 Task: Set "Default preset setting used" for "H.264/MPEG-4 Part 10/AVC encoder (x264 10-bit)" to slow.
Action: Mouse moved to (113, 11)
Screenshot: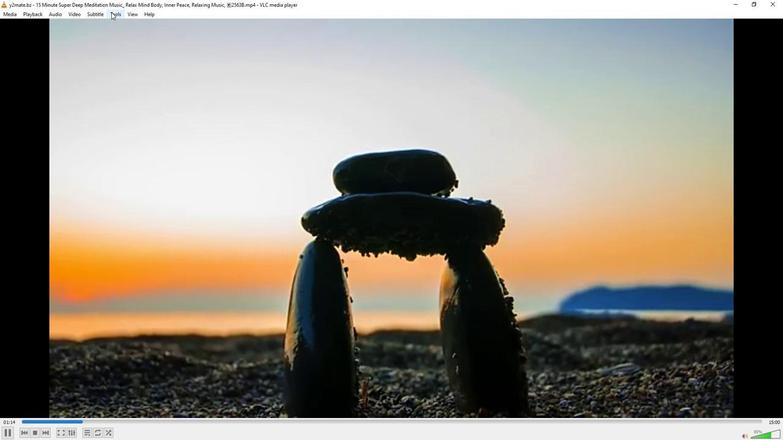 
Action: Mouse pressed left at (113, 11)
Screenshot: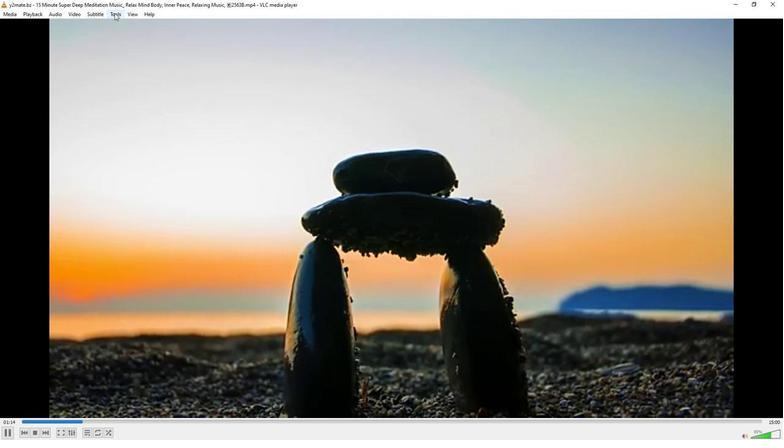 
Action: Mouse moved to (129, 110)
Screenshot: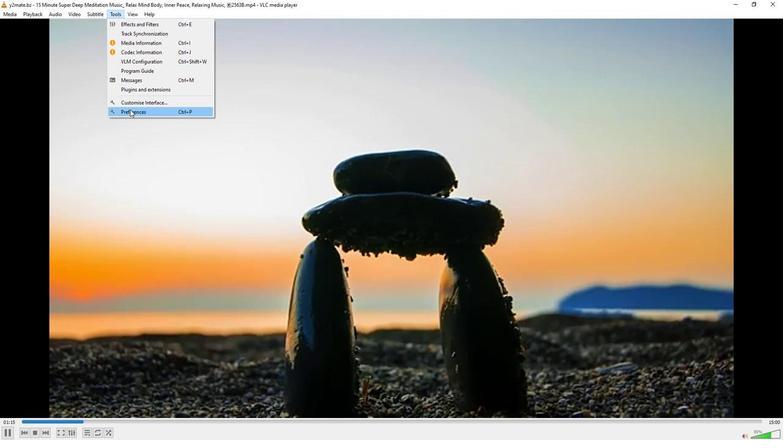 
Action: Mouse pressed left at (129, 110)
Screenshot: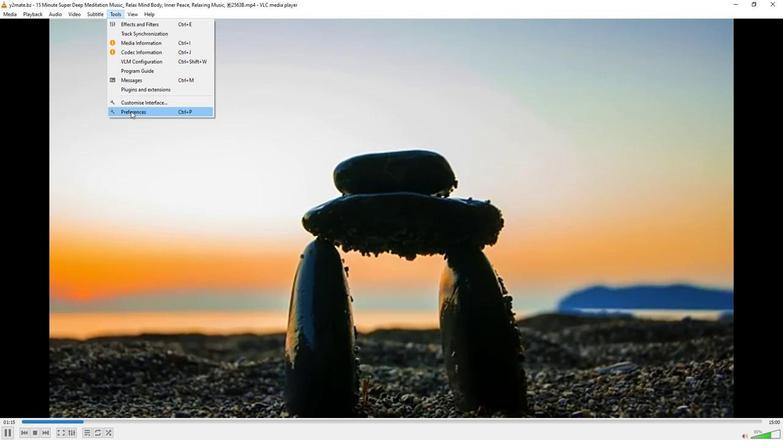 
Action: Mouse moved to (259, 361)
Screenshot: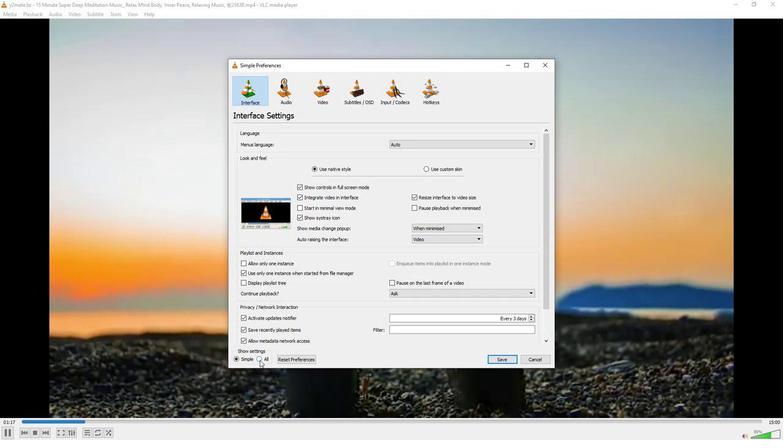 
Action: Mouse pressed left at (259, 361)
Screenshot: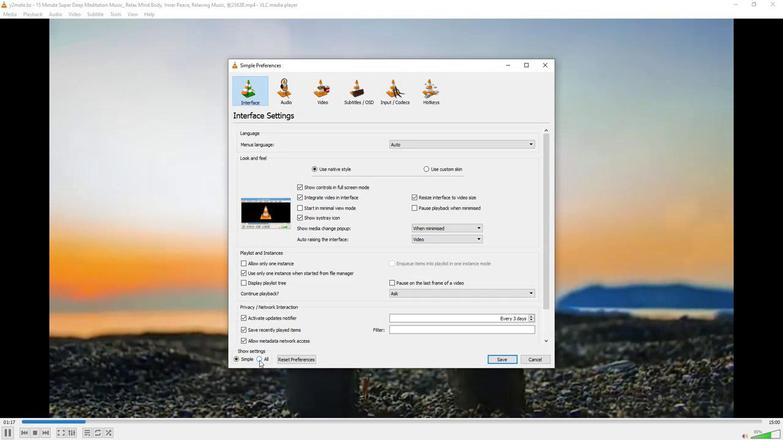 
Action: Mouse moved to (246, 274)
Screenshot: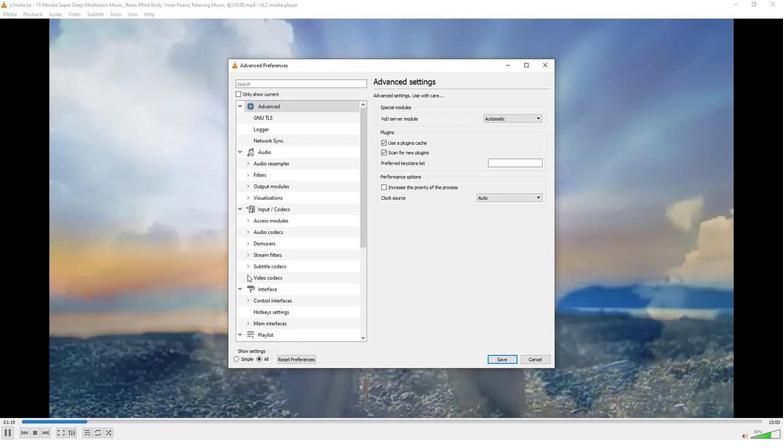 
Action: Mouse pressed left at (246, 274)
Screenshot: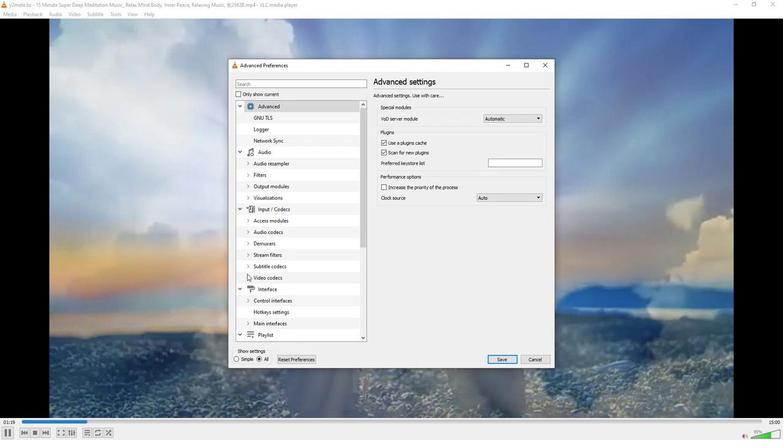 
Action: Mouse moved to (251, 284)
Screenshot: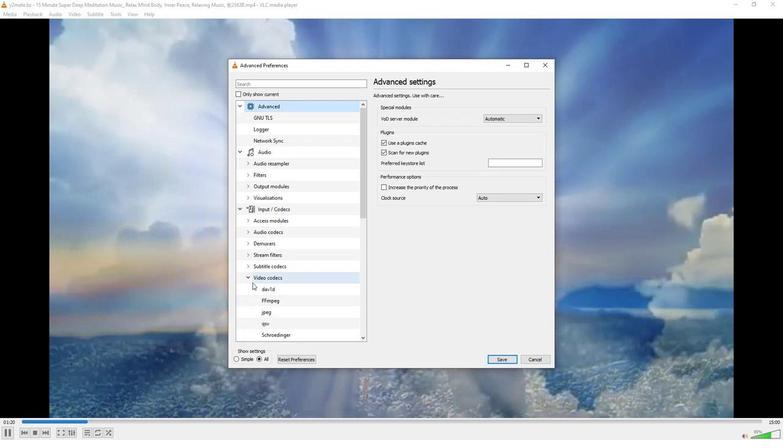 
Action: Mouse scrolled (251, 283) with delta (0, 0)
Screenshot: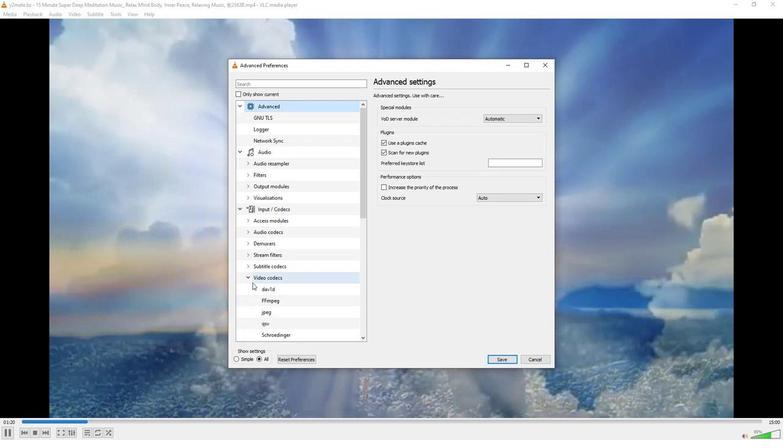
Action: Mouse moved to (252, 285)
Screenshot: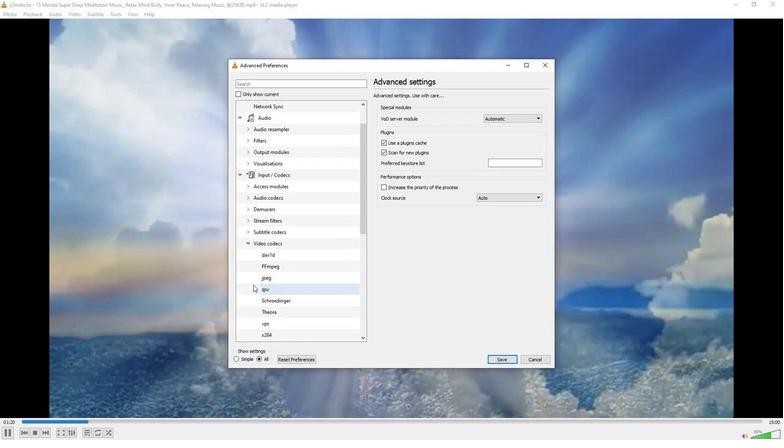 
Action: Mouse scrolled (252, 285) with delta (0, 0)
Screenshot: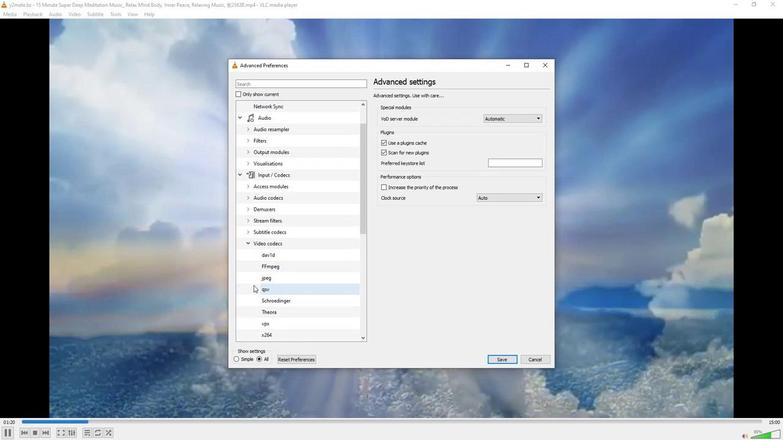 
Action: Mouse moved to (266, 311)
Screenshot: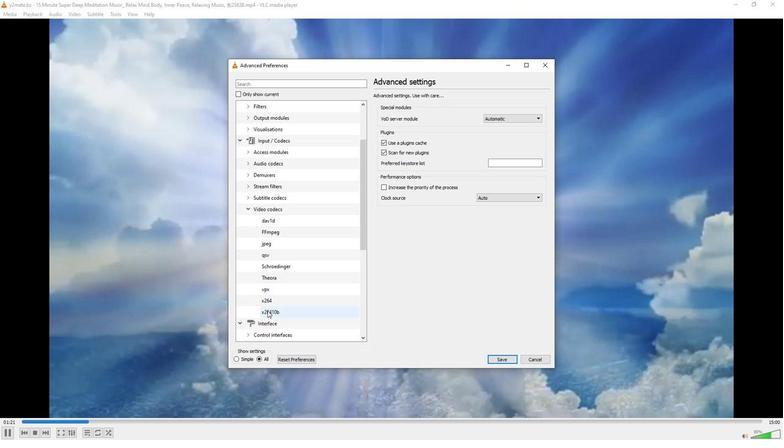 
Action: Mouse pressed left at (266, 311)
Screenshot: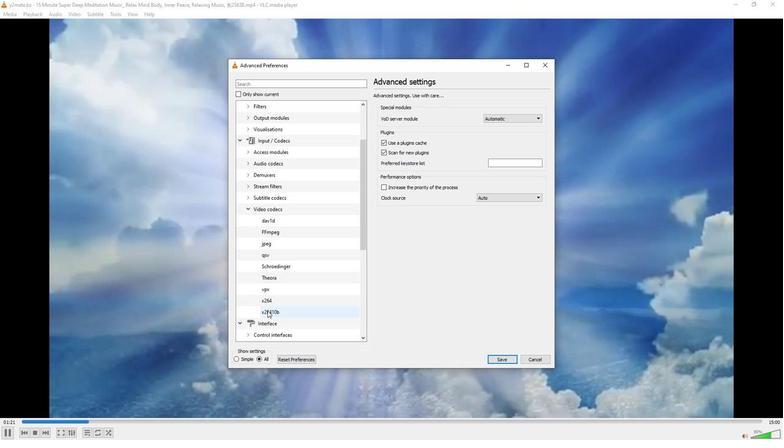 
Action: Mouse moved to (383, 256)
Screenshot: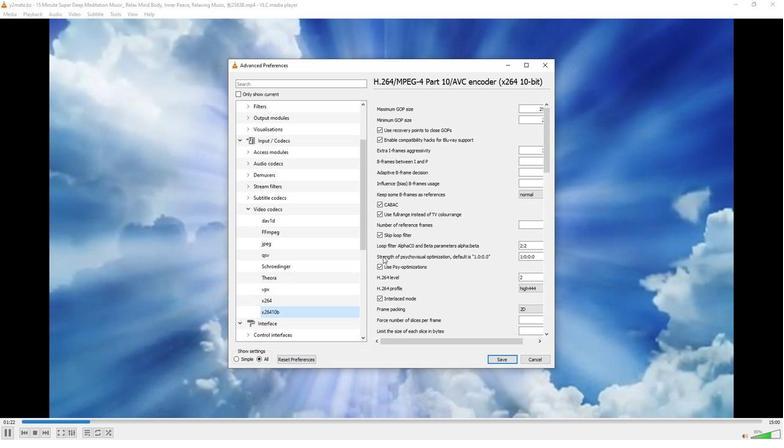 
Action: Mouse scrolled (383, 255) with delta (0, 0)
Screenshot: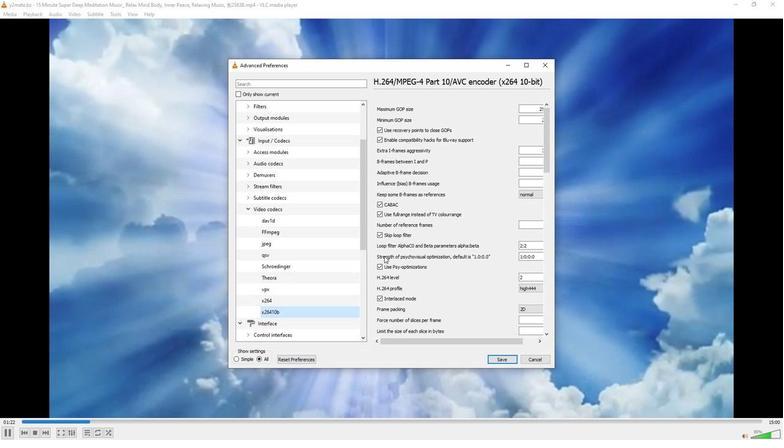 
Action: Mouse scrolled (383, 255) with delta (0, 0)
Screenshot: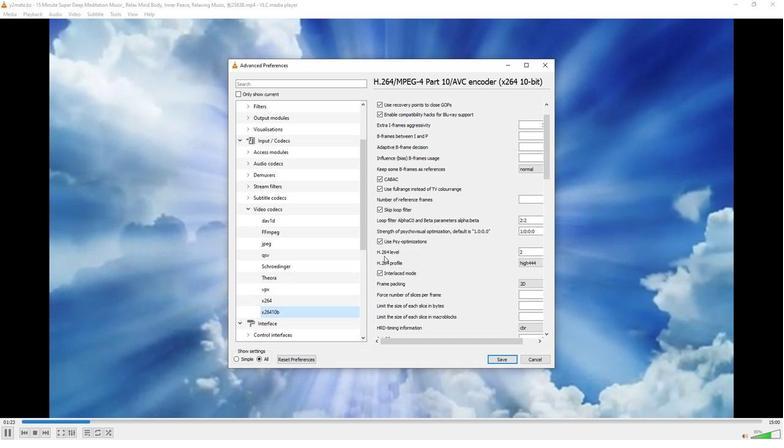 
Action: Mouse moved to (385, 256)
Screenshot: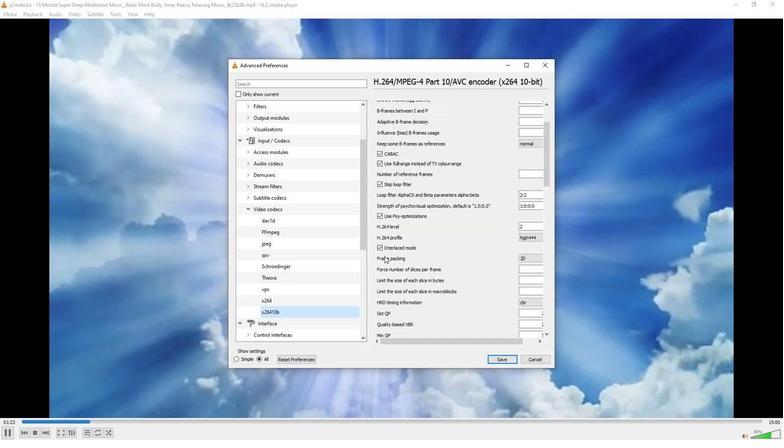 
Action: Mouse scrolled (385, 255) with delta (0, 0)
Screenshot: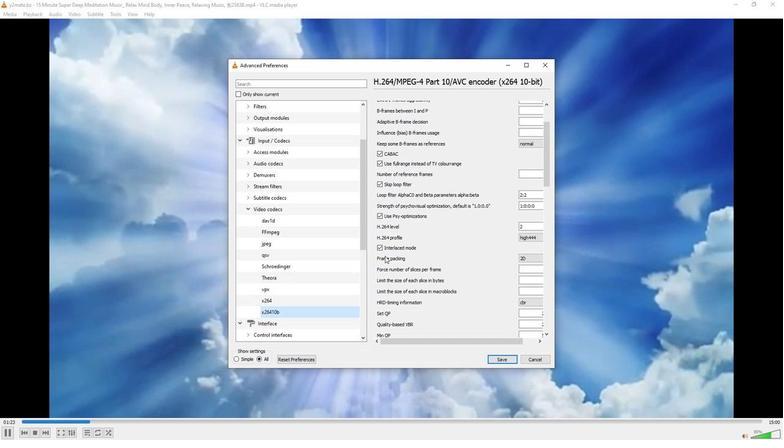 
Action: Mouse scrolled (385, 255) with delta (0, 0)
Screenshot: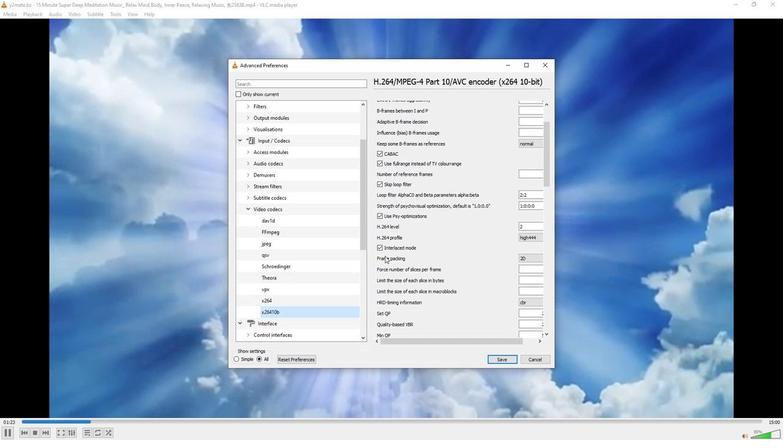 
Action: Mouse scrolled (385, 255) with delta (0, 0)
Screenshot: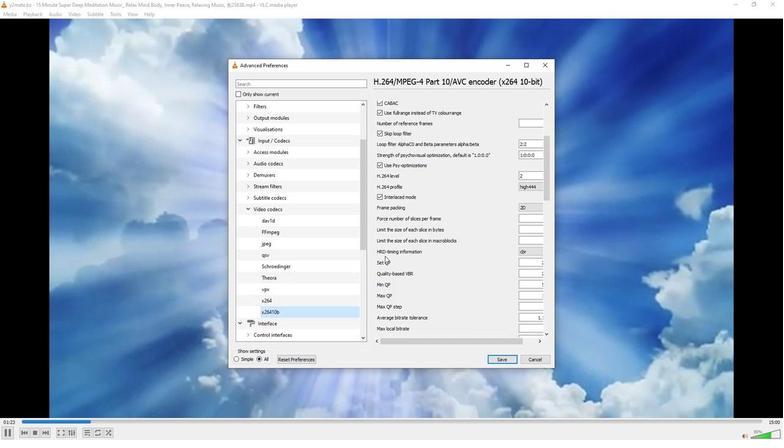 
Action: Mouse scrolled (385, 255) with delta (0, 0)
Screenshot: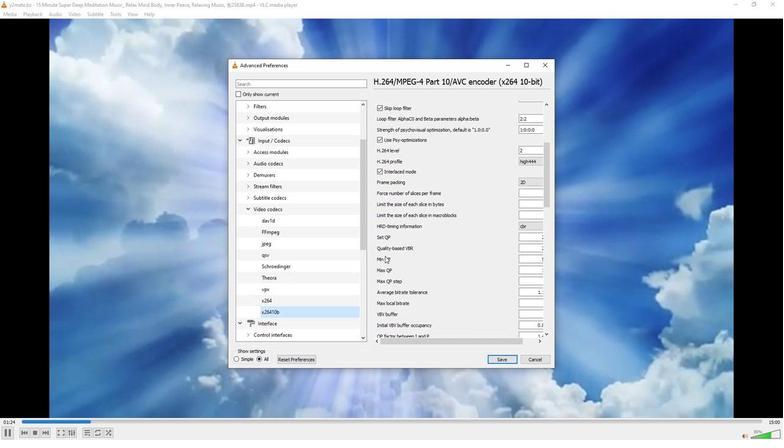 
Action: Mouse scrolled (385, 255) with delta (0, 0)
Screenshot: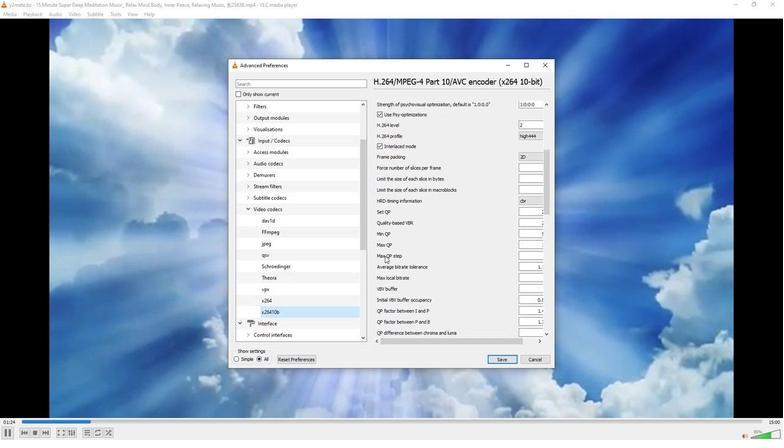 
Action: Mouse scrolled (385, 255) with delta (0, 0)
Screenshot: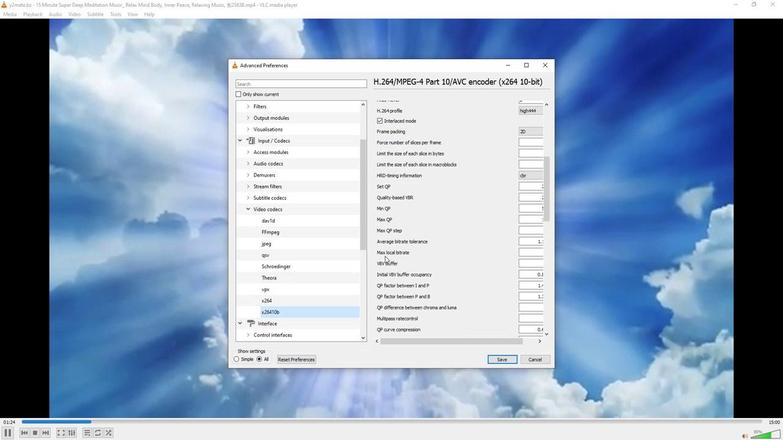 
Action: Mouse scrolled (385, 255) with delta (0, 0)
Screenshot: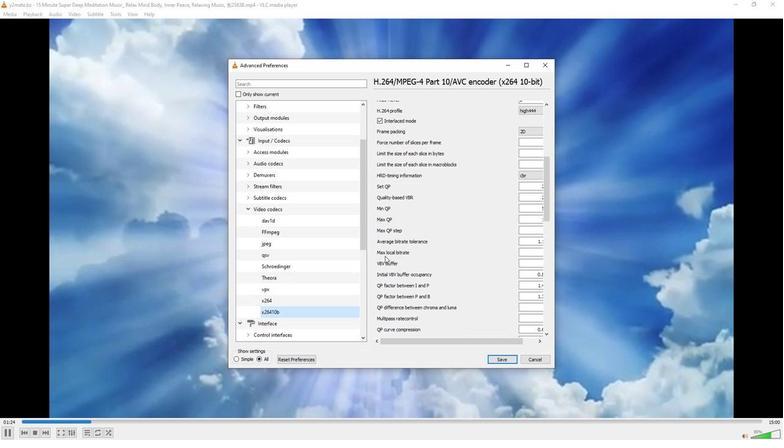 
Action: Mouse scrolled (385, 255) with delta (0, 0)
Screenshot: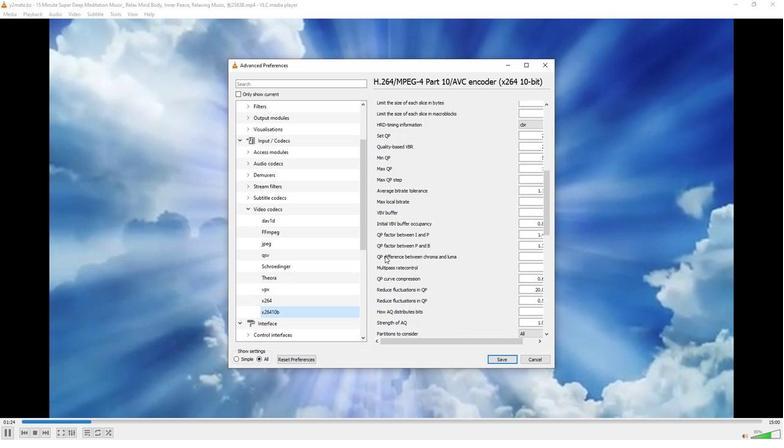 
Action: Mouse scrolled (385, 255) with delta (0, 0)
Screenshot: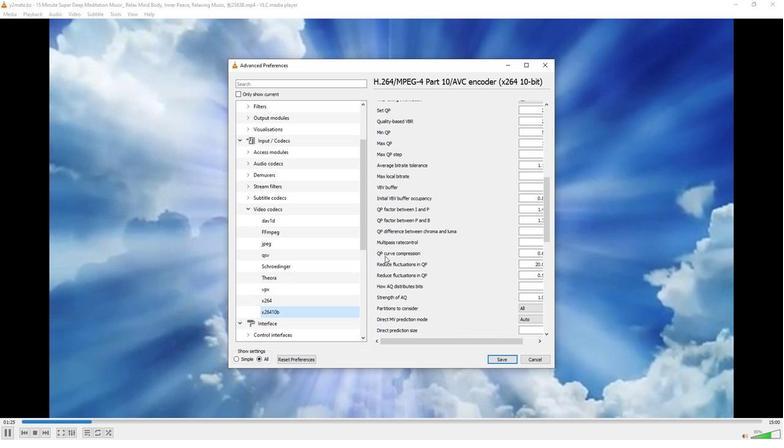 
Action: Mouse scrolled (385, 255) with delta (0, 0)
Screenshot: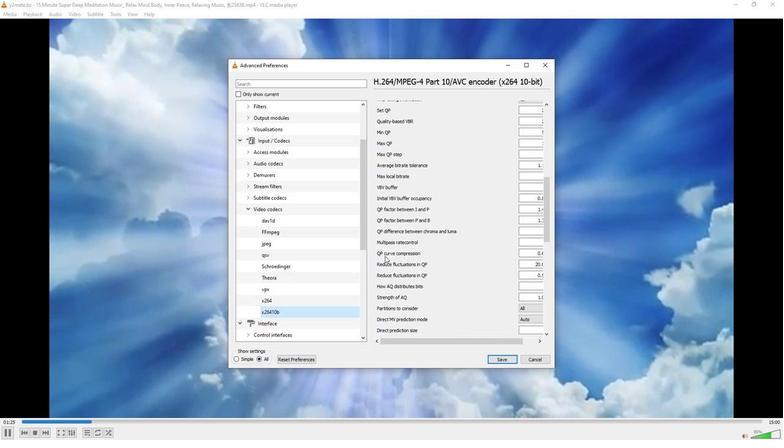 
Action: Mouse scrolled (385, 255) with delta (0, 0)
Screenshot: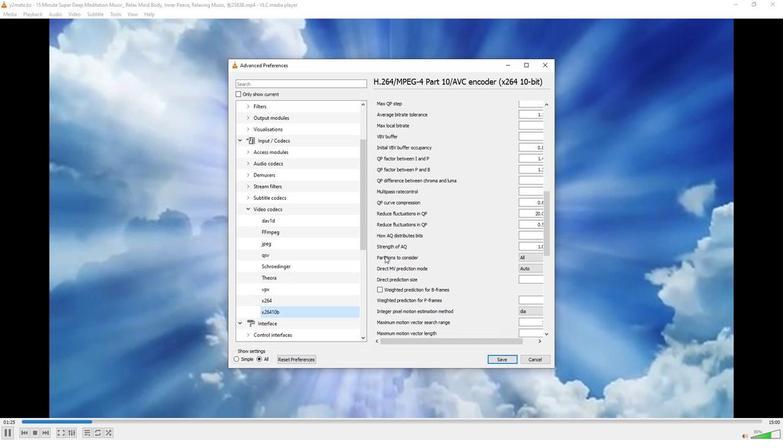 
Action: Mouse scrolled (385, 255) with delta (0, 0)
Screenshot: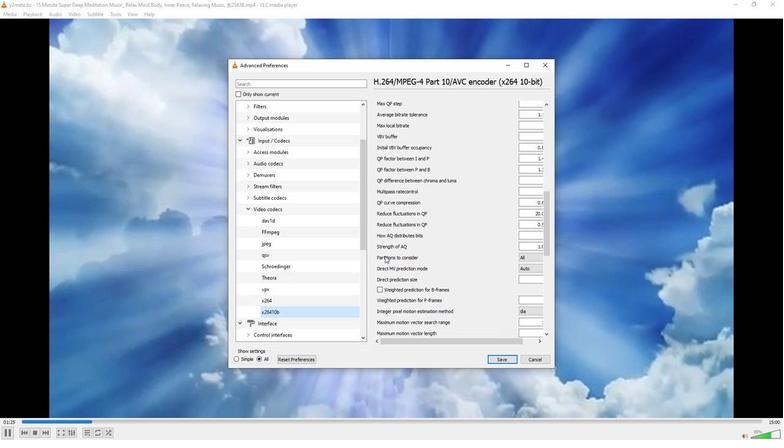 
Action: Mouse scrolled (385, 255) with delta (0, 0)
Screenshot: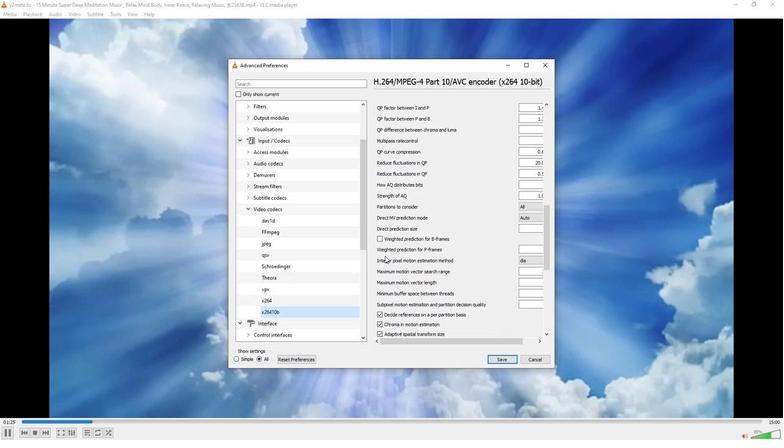 
Action: Mouse scrolled (385, 255) with delta (0, 0)
Screenshot: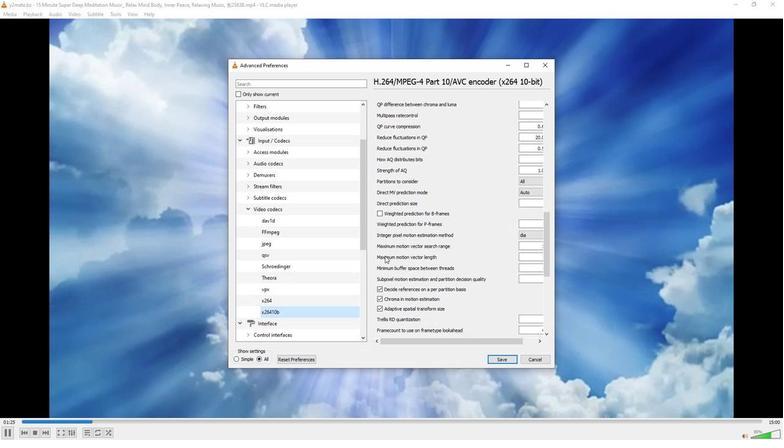 
Action: Mouse scrolled (385, 255) with delta (0, 0)
Screenshot: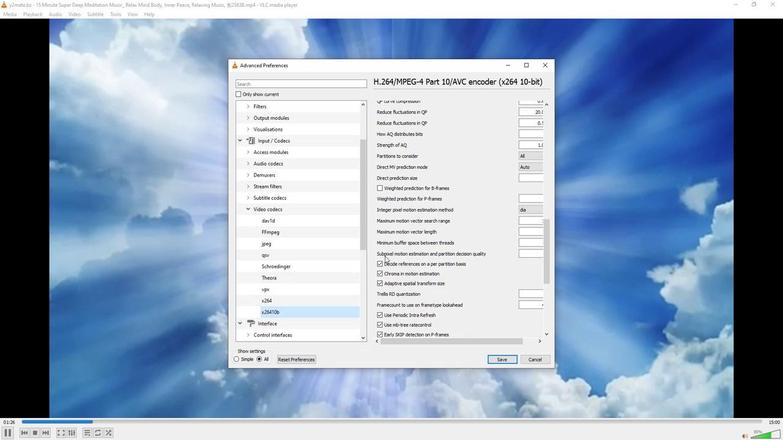 
Action: Mouse scrolled (385, 255) with delta (0, 0)
Screenshot: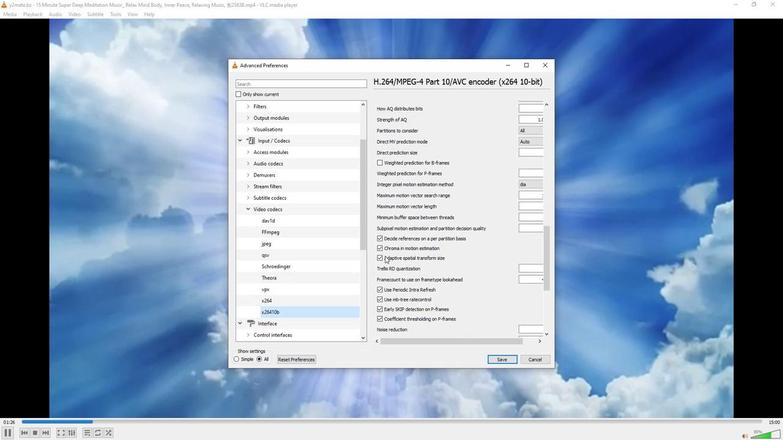 
Action: Mouse scrolled (385, 255) with delta (0, 0)
Screenshot: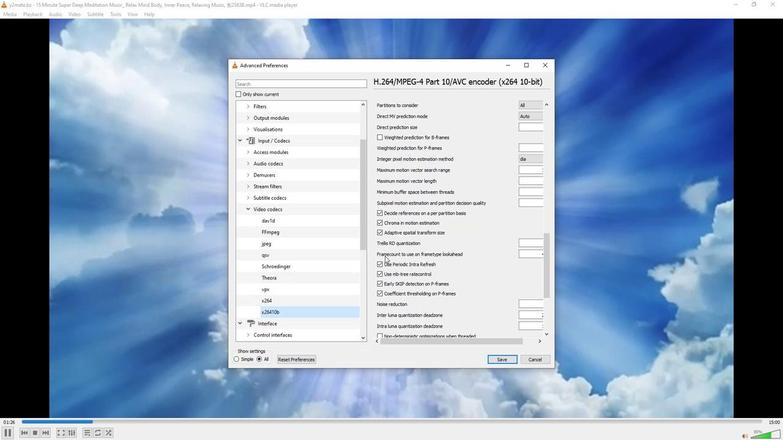 
Action: Mouse scrolled (385, 255) with delta (0, 0)
Screenshot: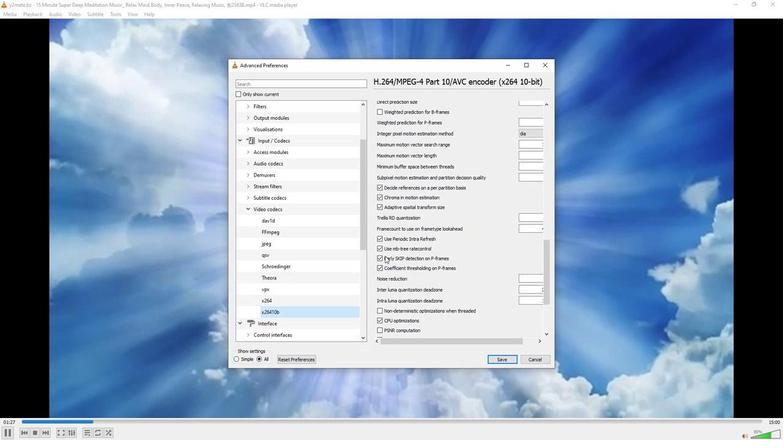
Action: Mouse scrolled (385, 255) with delta (0, 0)
Screenshot: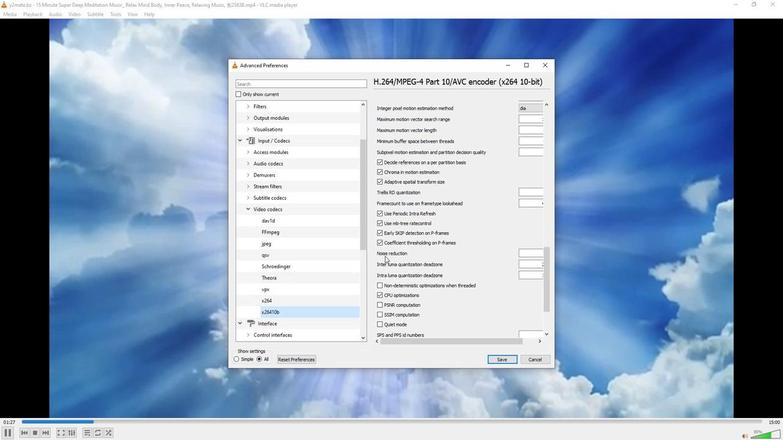 
Action: Mouse scrolled (385, 255) with delta (0, 0)
Screenshot: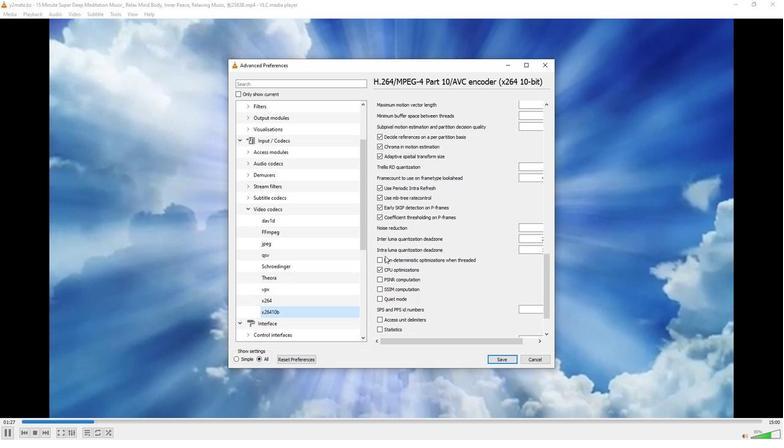 
Action: Mouse scrolled (385, 255) with delta (0, 0)
Screenshot: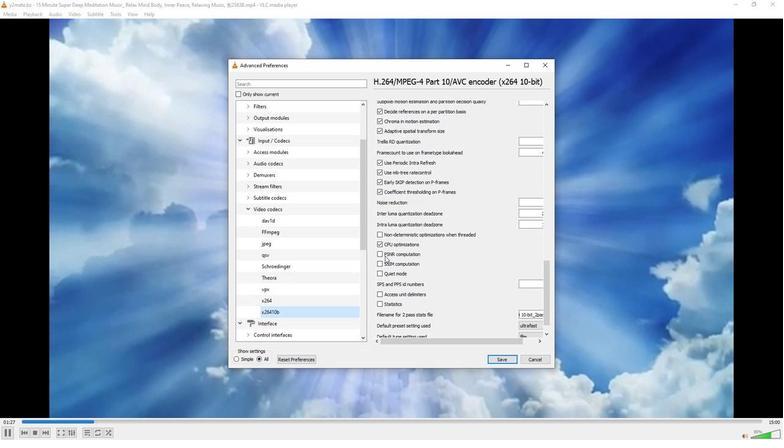 
Action: Mouse scrolled (385, 255) with delta (0, 0)
Screenshot: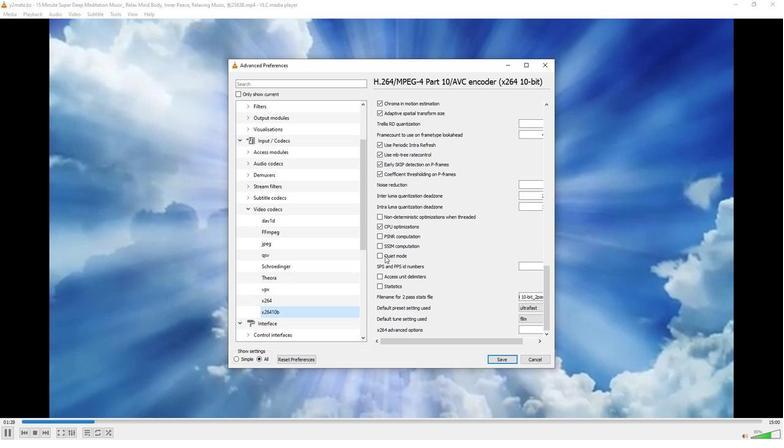 
Action: Mouse moved to (532, 305)
Screenshot: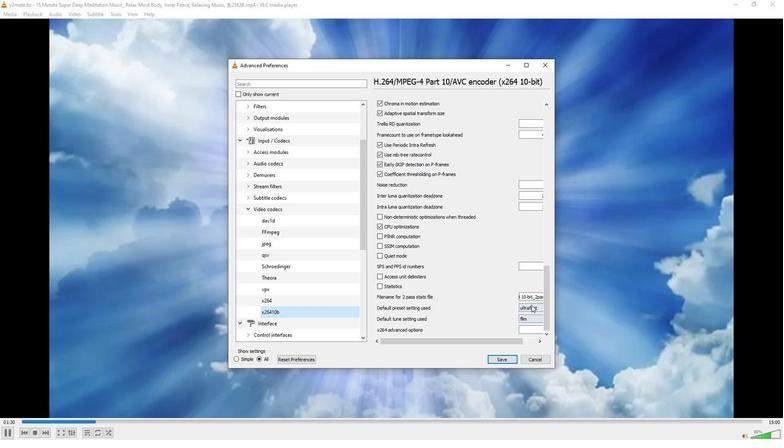 
Action: Mouse pressed left at (532, 305)
Screenshot: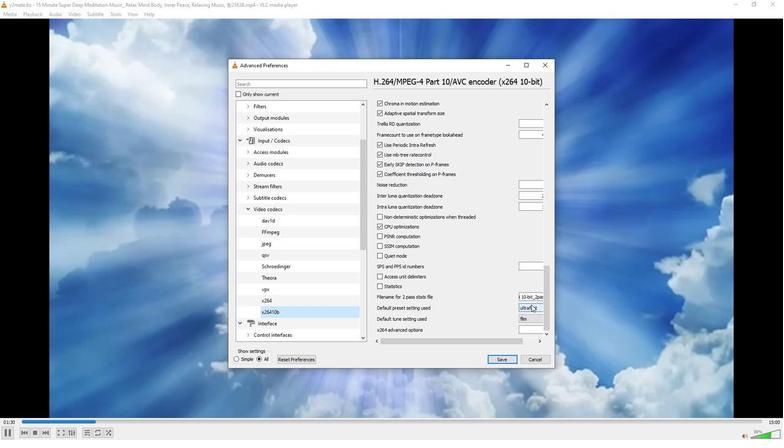 
Action: Mouse moved to (527, 350)
Screenshot: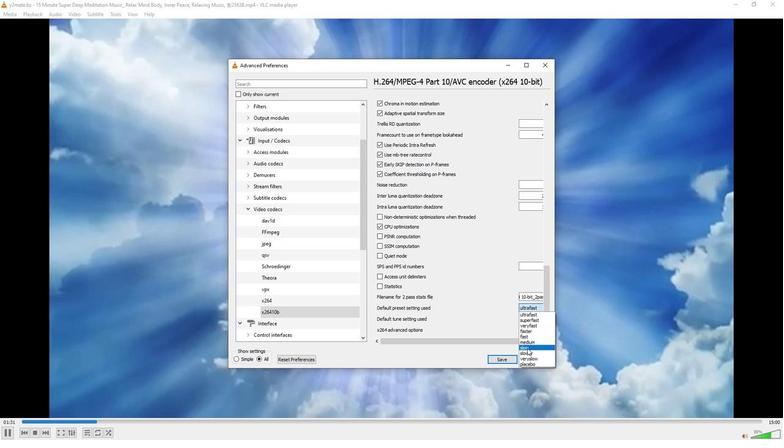 
Action: Mouse pressed left at (527, 350)
Screenshot: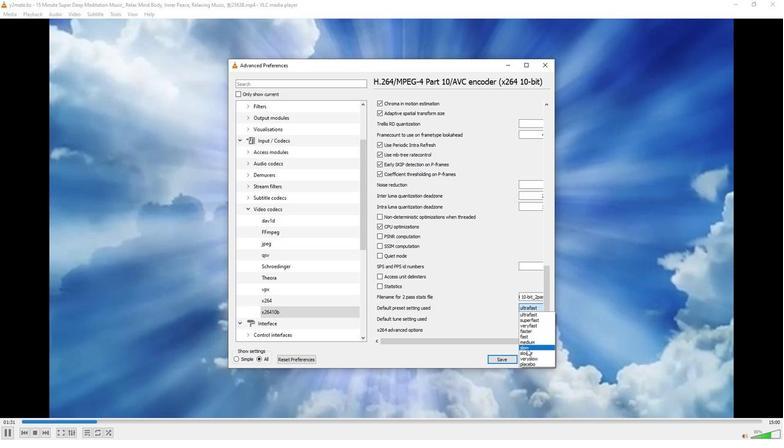 
Action: Mouse moved to (527, 344)
Screenshot: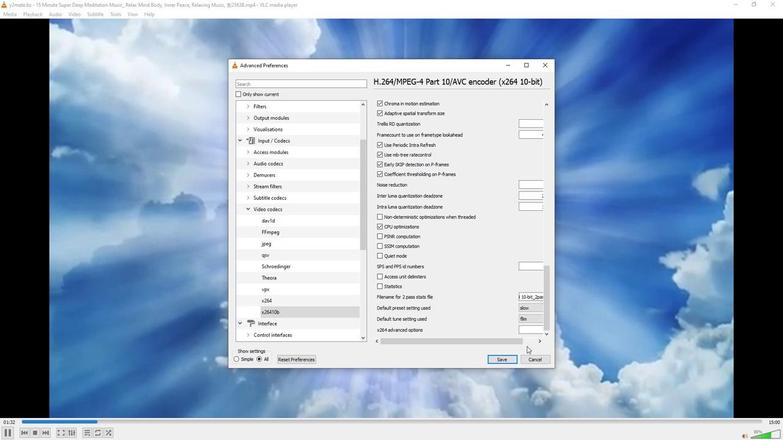 
